 Task: Sort the properties by price in descending order.
Action: Mouse moved to (778, 278)
Screenshot: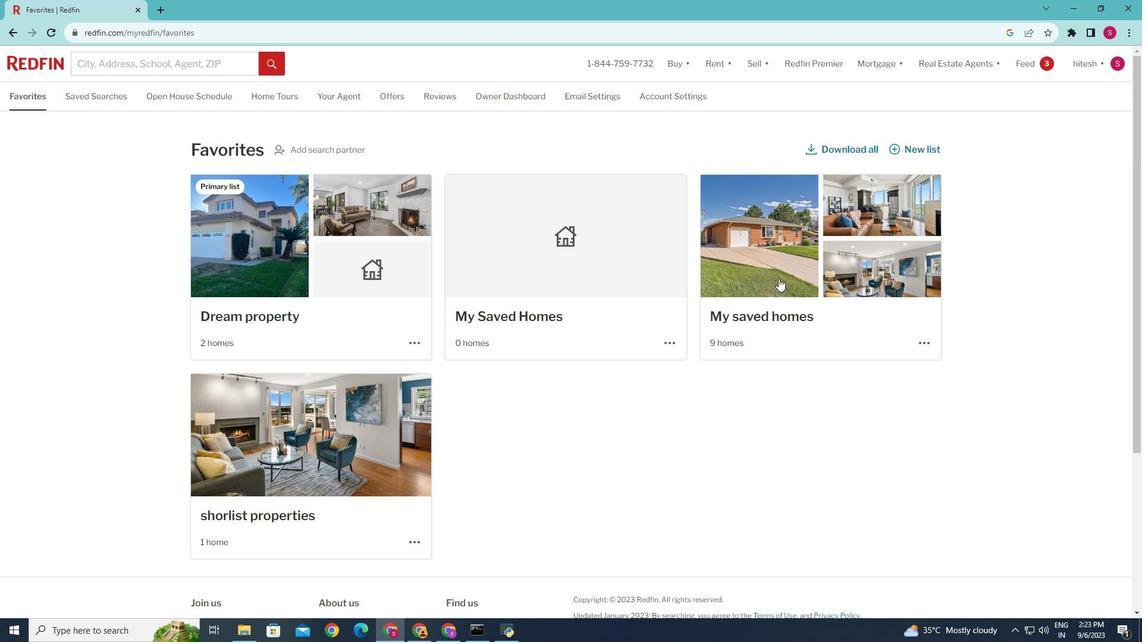 
Action: Mouse pressed left at (778, 278)
Screenshot: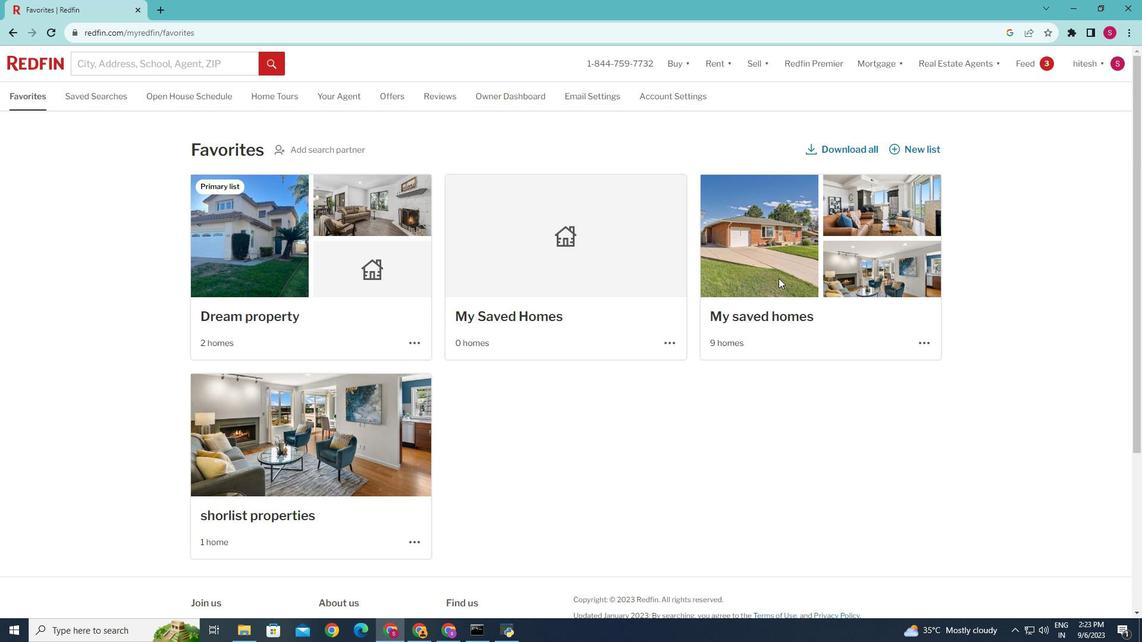 
Action: Mouse moved to (239, 217)
Screenshot: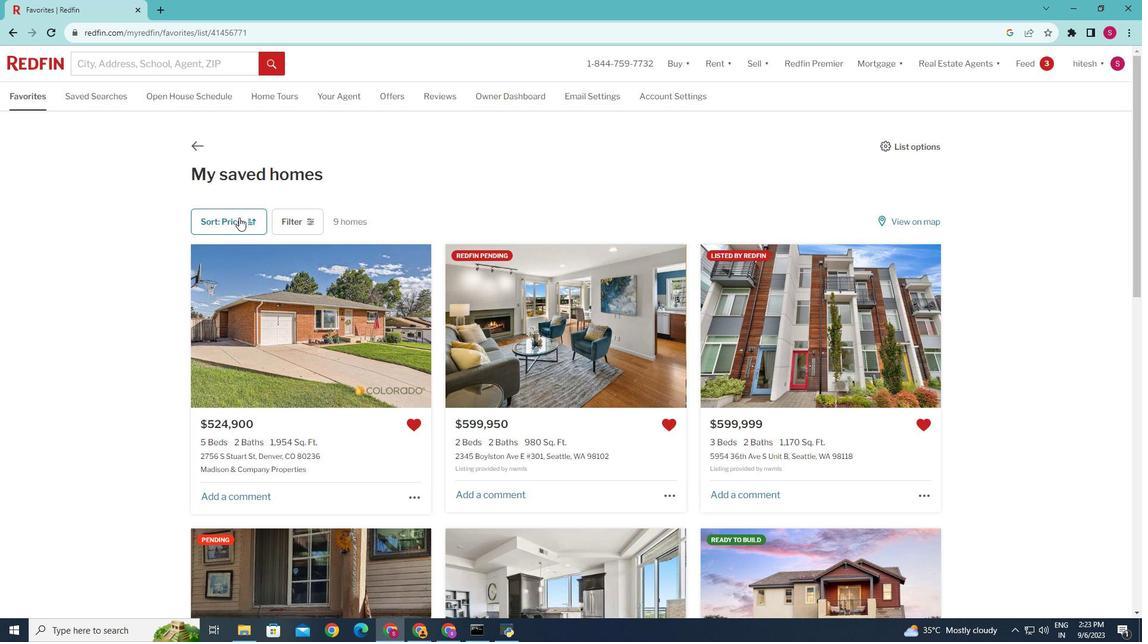 
Action: Mouse pressed left at (239, 217)
Screenshot: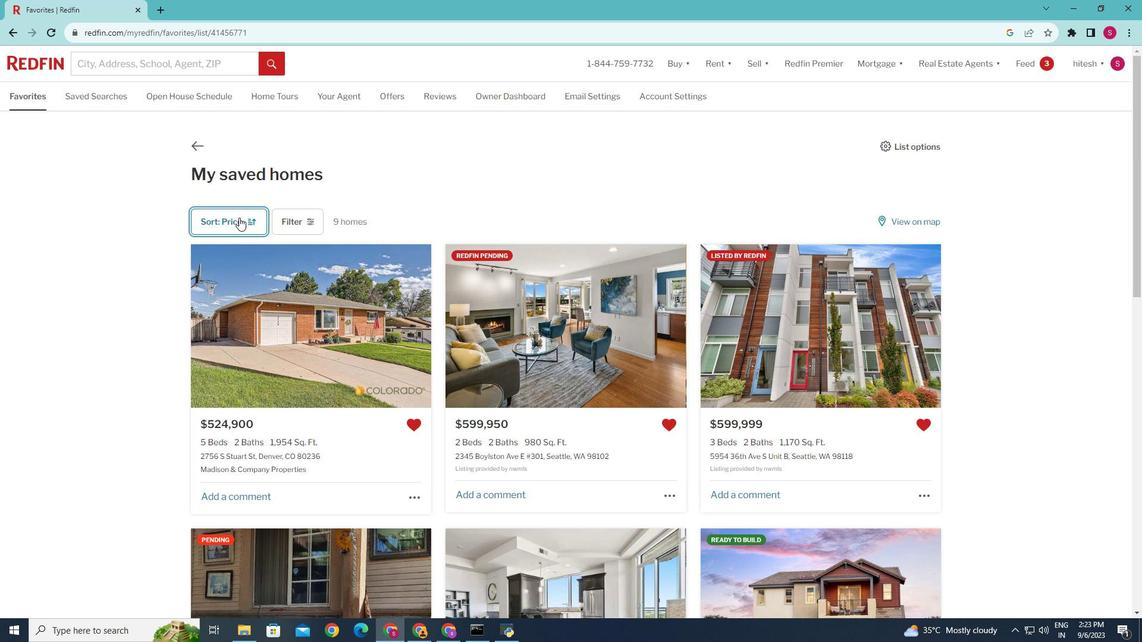 
Action: Mouse moved to (271, 331)
Screenshot: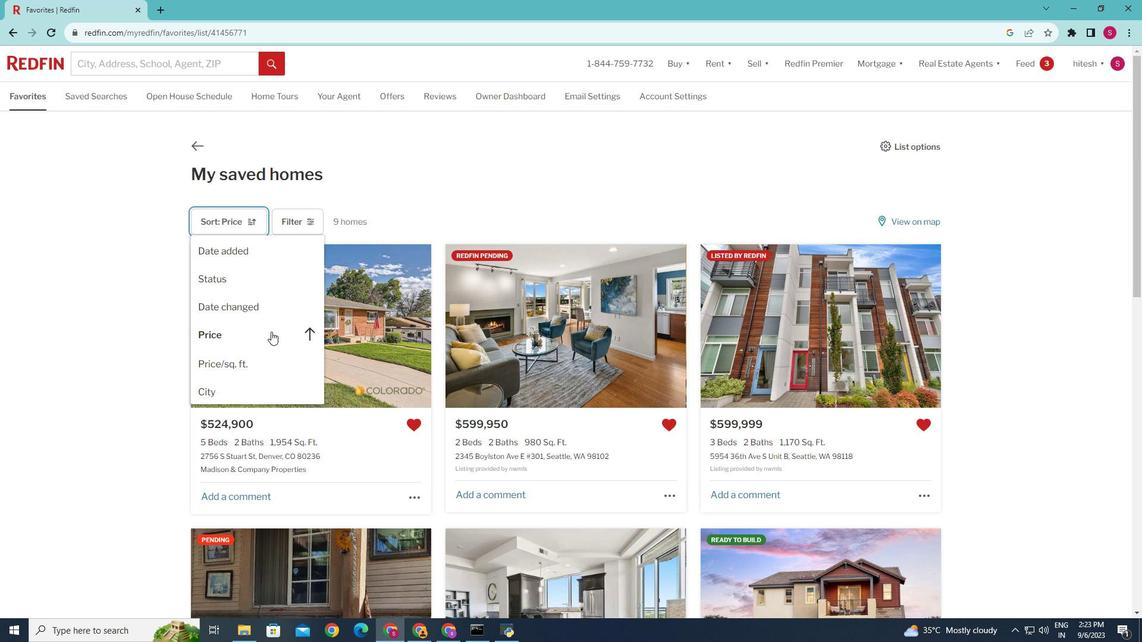 
Action: Mouse pressed left at (271, 331)
Screenshot: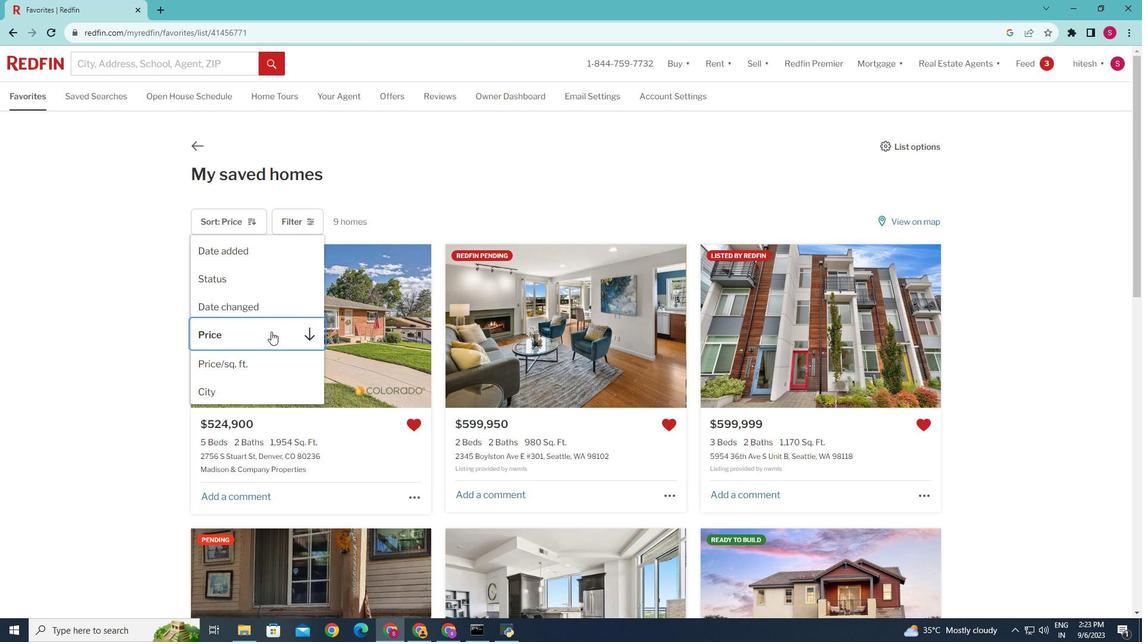 
Action: Mouse moved to (459, 378)
Screenshot: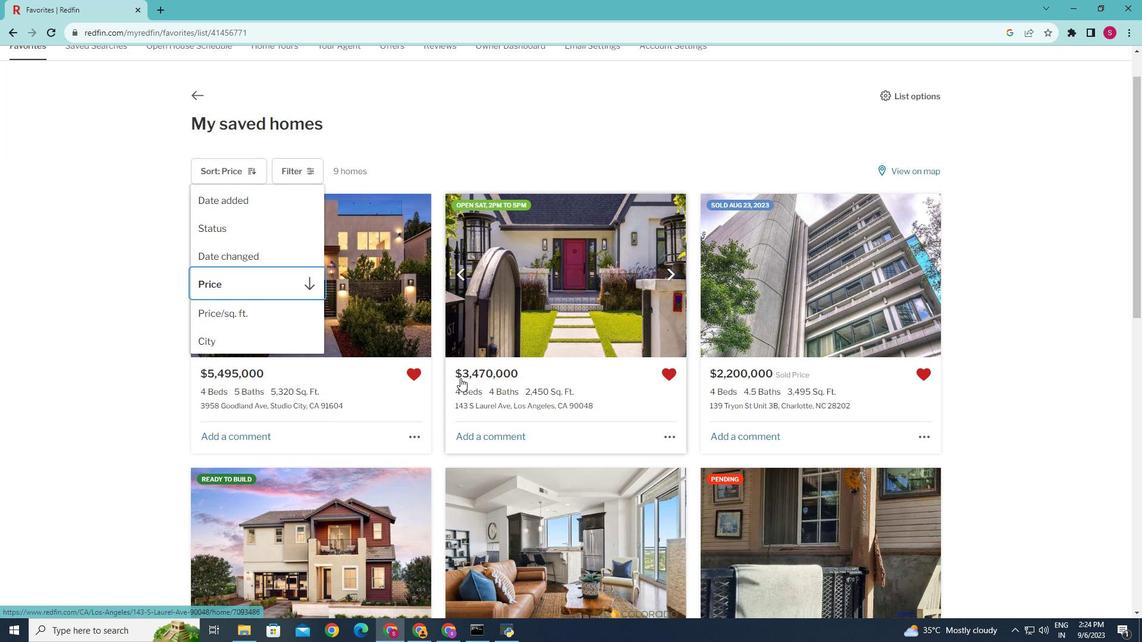 
Action: Mouse scrolled (459, 377) with delta (0, 0)
Screenshot: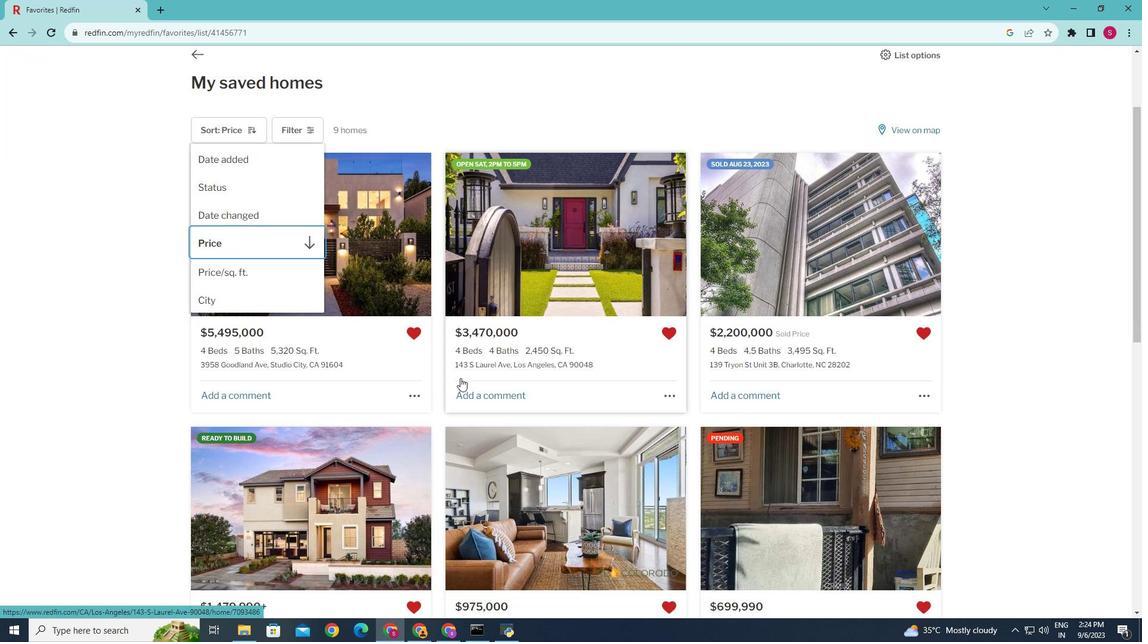 
Action: Mouse moved to (460, 378)
Screenshot: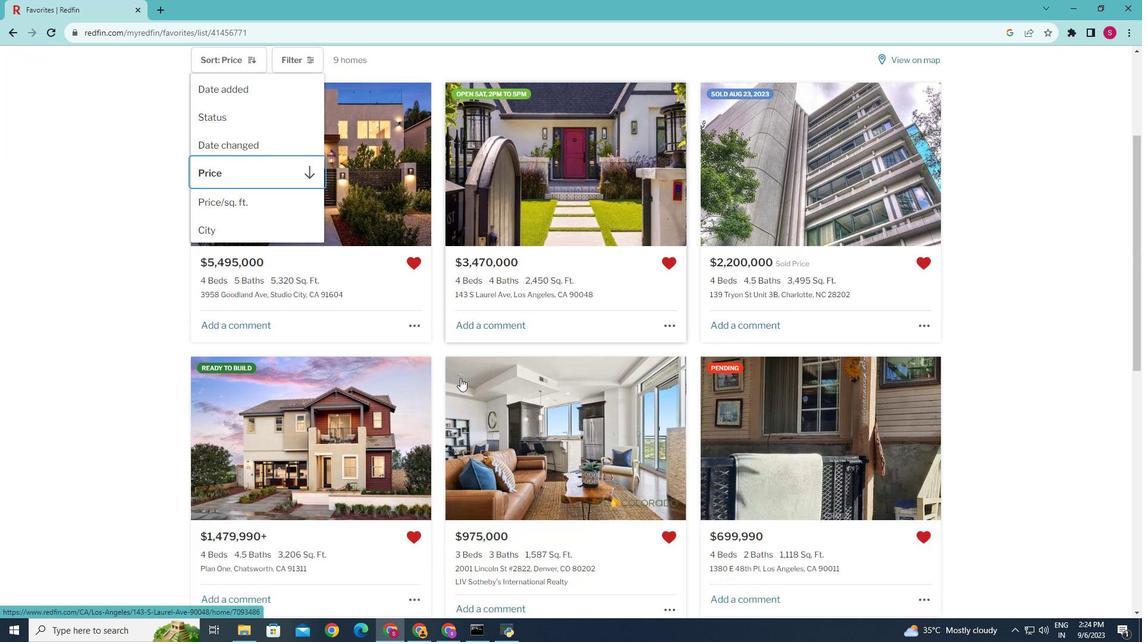 
Action: Mouse scrolled (460, 377) with delta (0, 0)
Screenshot: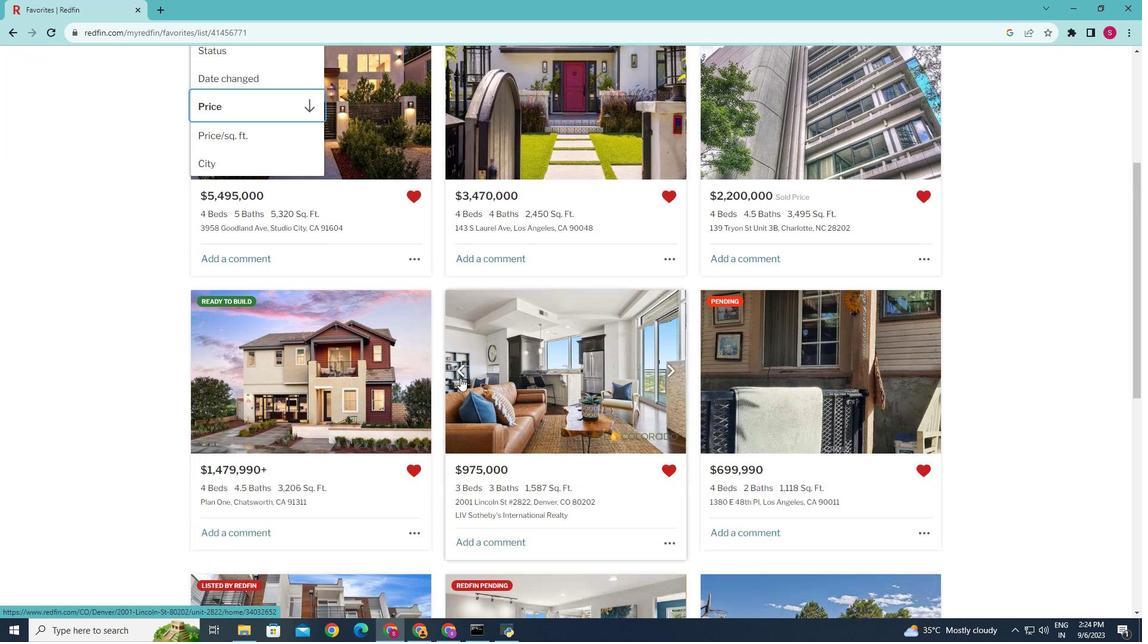 
Action: Mouse scrolled (460, 377) with delta (0, 0)
Screenshot: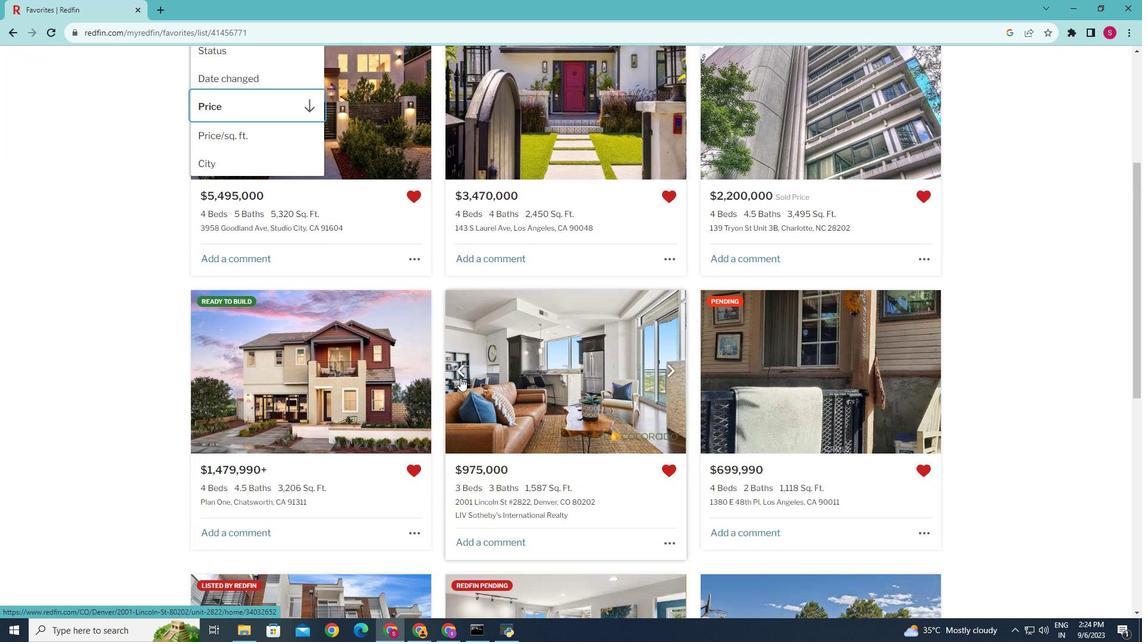 
Action: Mouse scrolled (460, 377) with delta (0, 0)
Screenshot: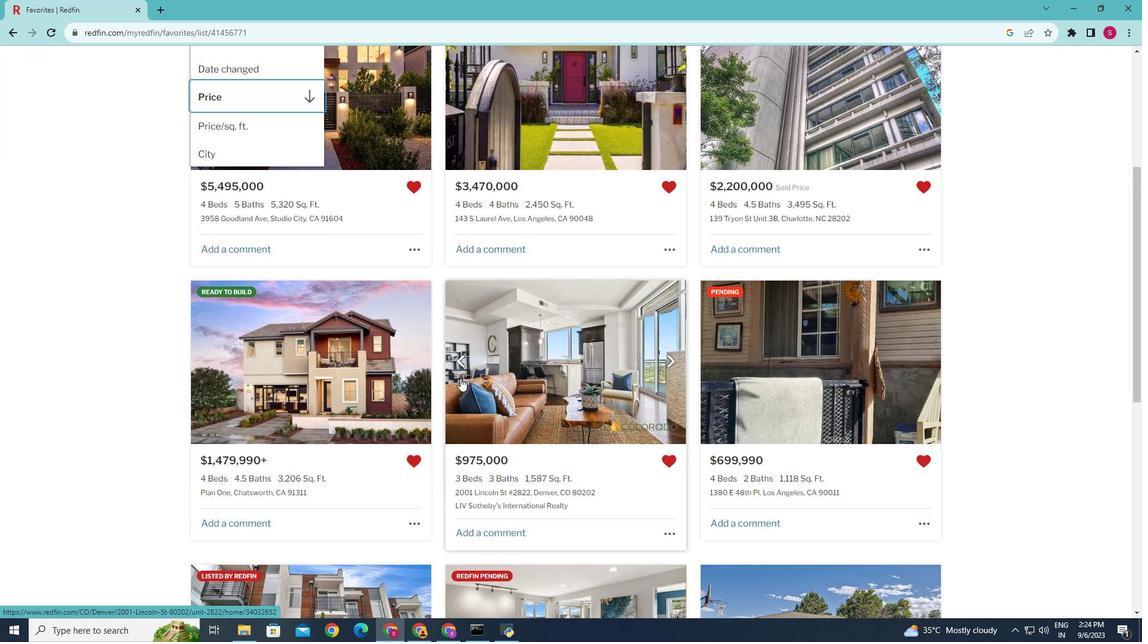 
Action: Mouse scrolled (460, 377) with delta (0, 0)
Screenshot: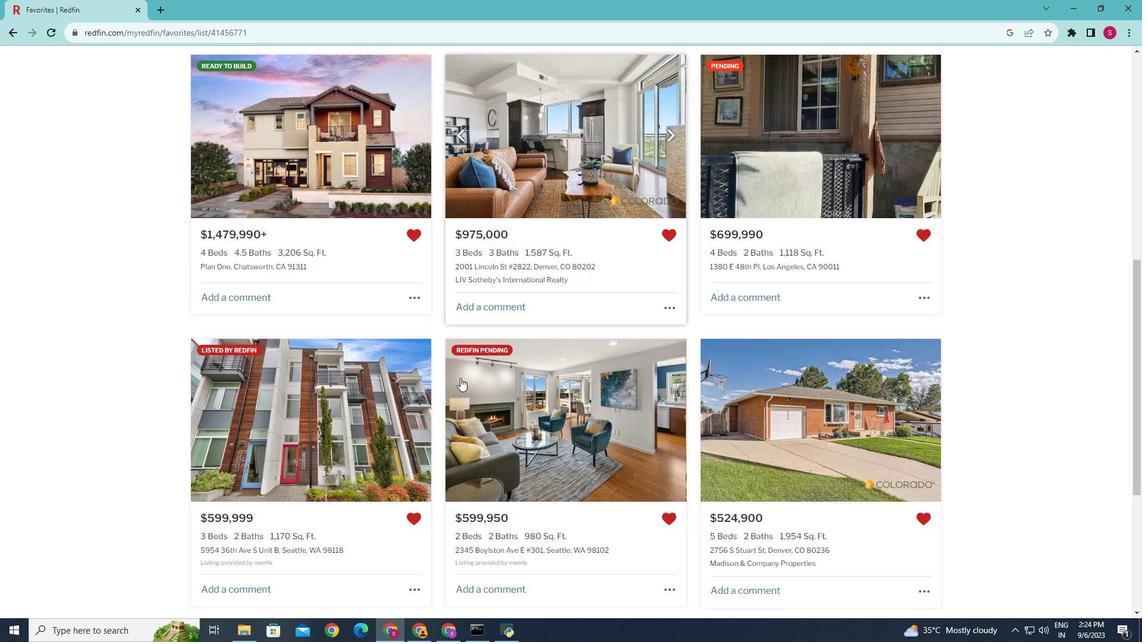 
Action: Mouse scrolled (460, 377) with delta (0, 0)
Screenshot: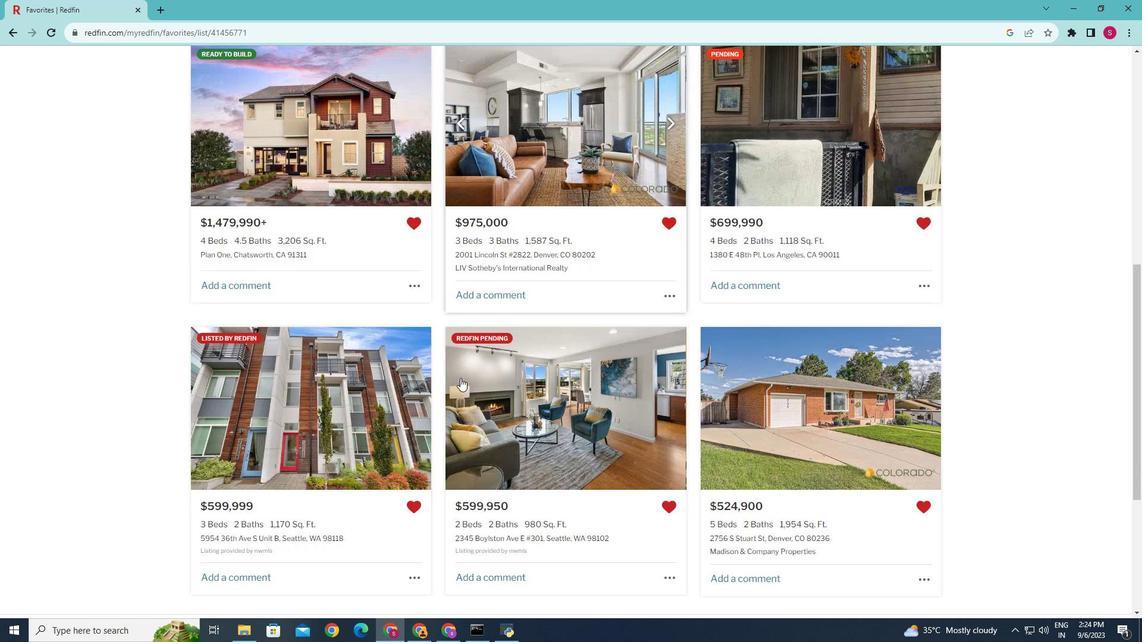 
Action: Mouse scrolled (460, 377) with delta (0, 0)
Screenshot: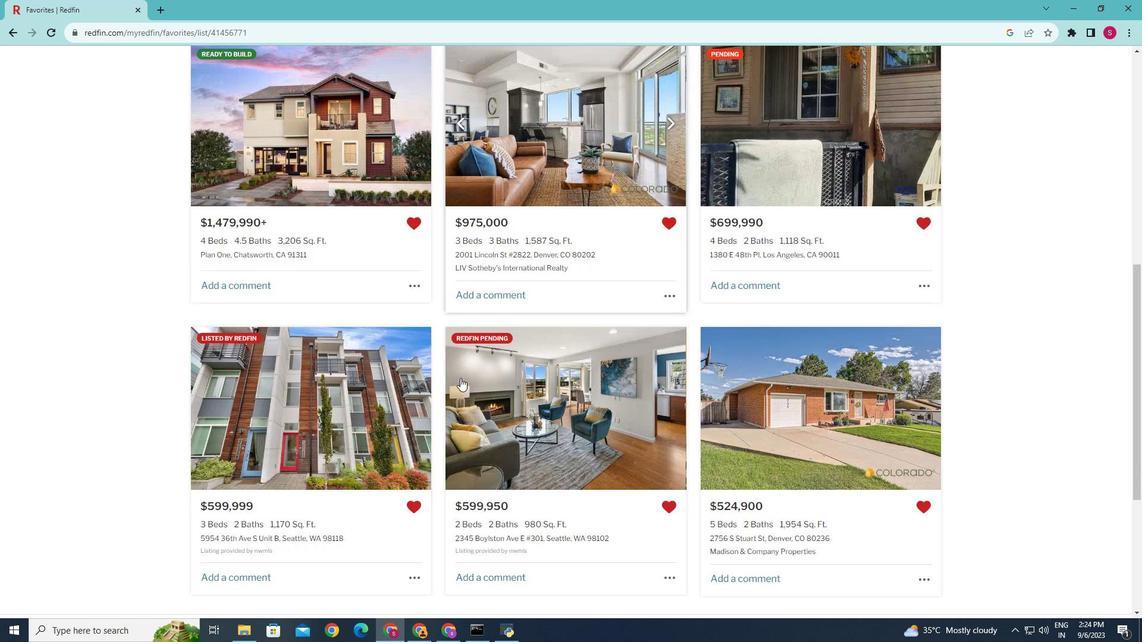
Action: Mouse scrolled (460, 377) with delta (0, 0)
Screenshot: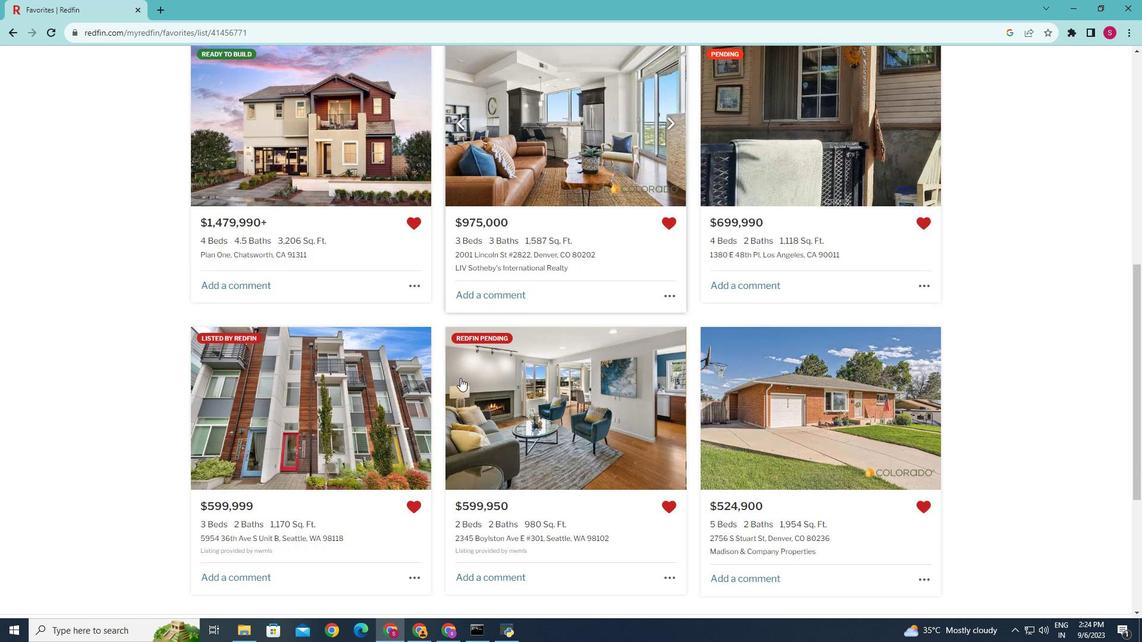 
Action: Mouse scrolled (460, 377) with delta (0, 0)
Screenshot: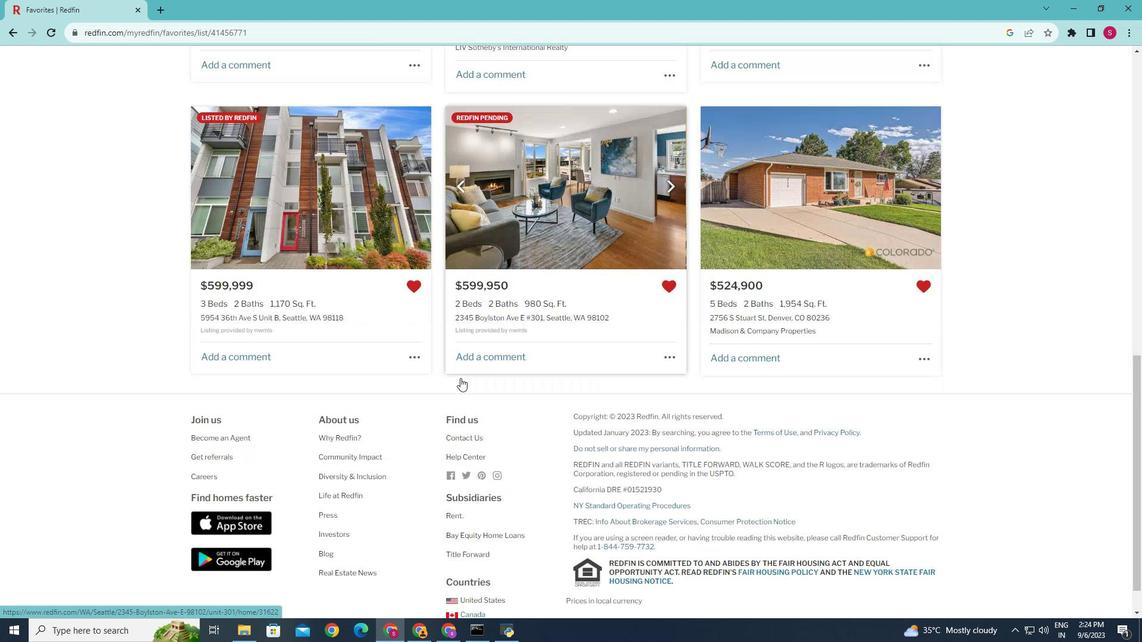 
Action: Mouse scrolled (460, 377) with delta (0, 0)
Screenshot: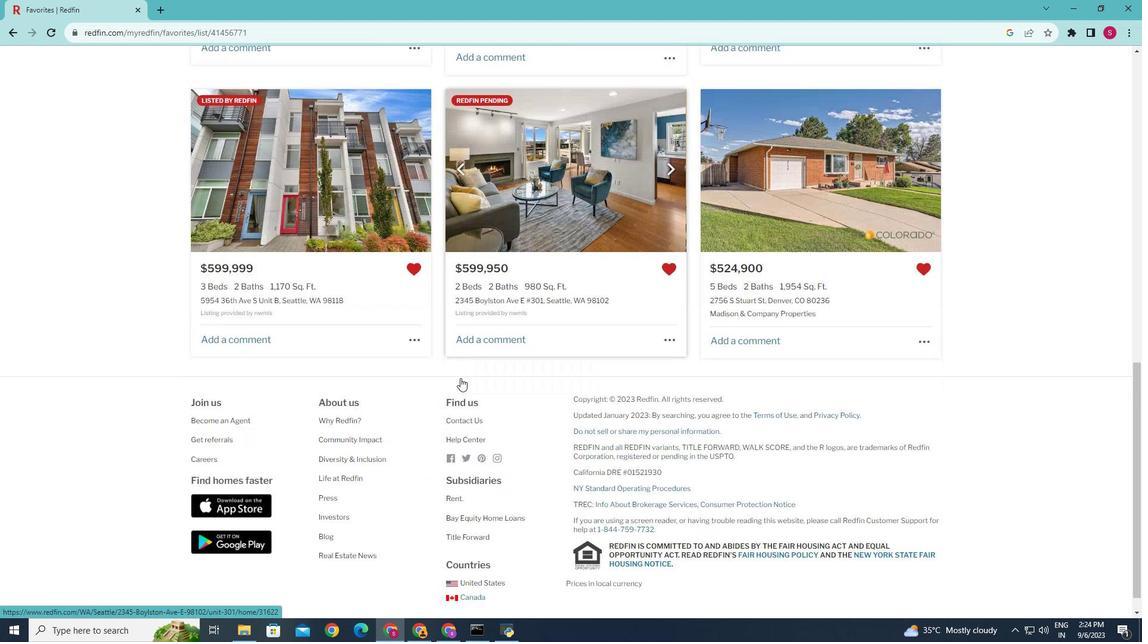 
Action: Mouse scrolled (460, 377) with delta (0, 0)
Screenshot: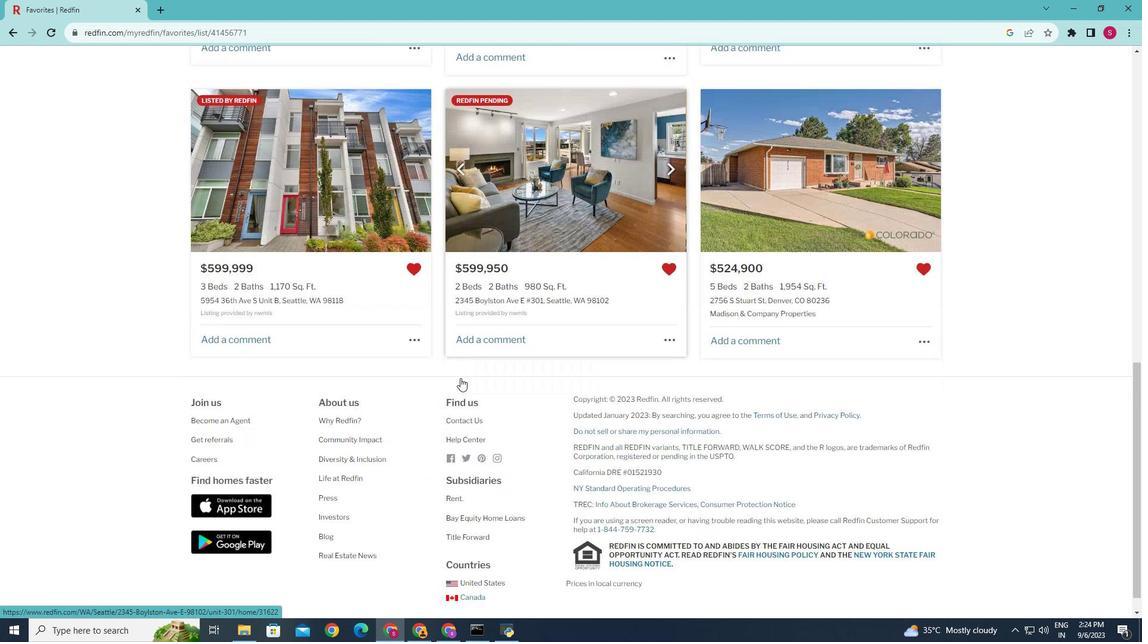 
Action: Mouse scrolled (460, 377) with delta (0, 0)
Screenshot: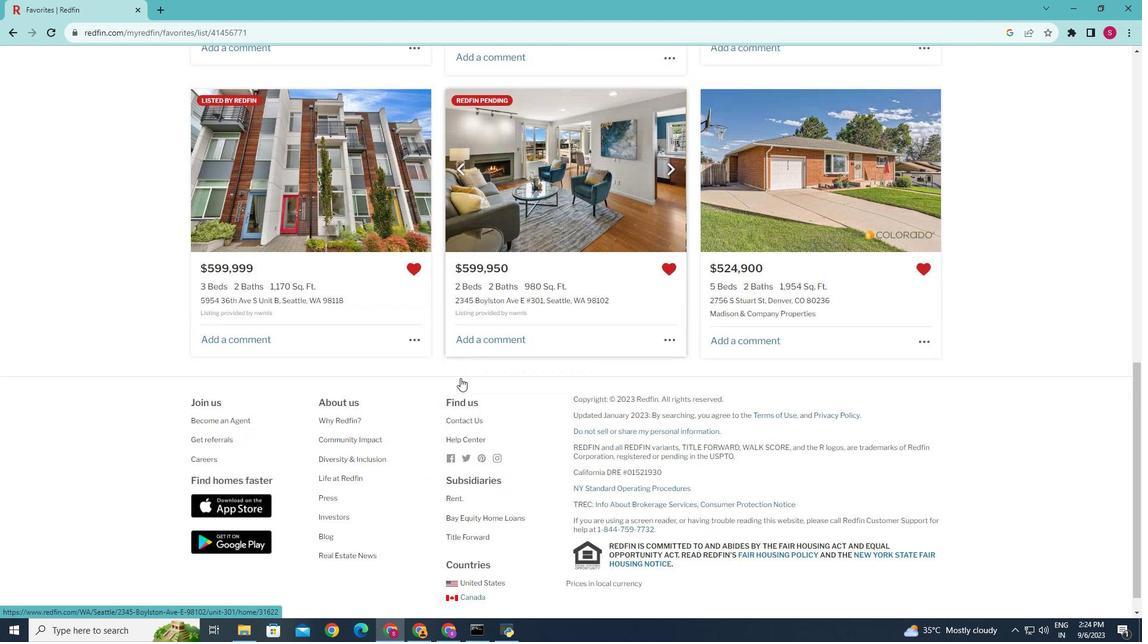 
Action: Mouse moved to (460, 378)
Screenshot: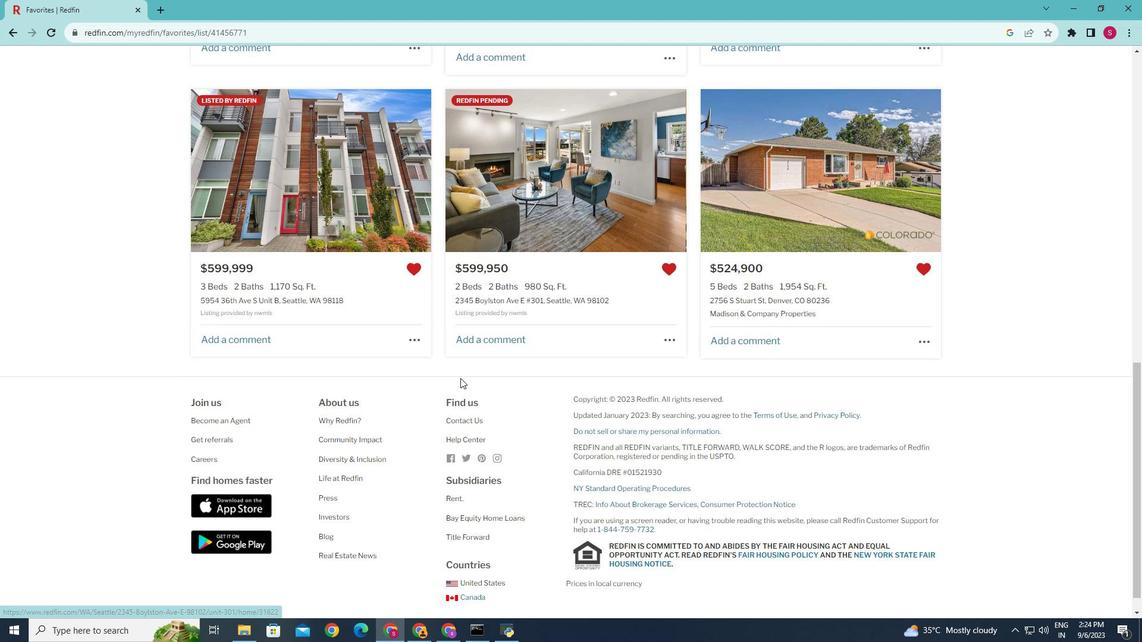 
